 Task: Select "show help text for a selected cell" from advanced options.
Action: Mouse moved to (164, 63)
Screenshot: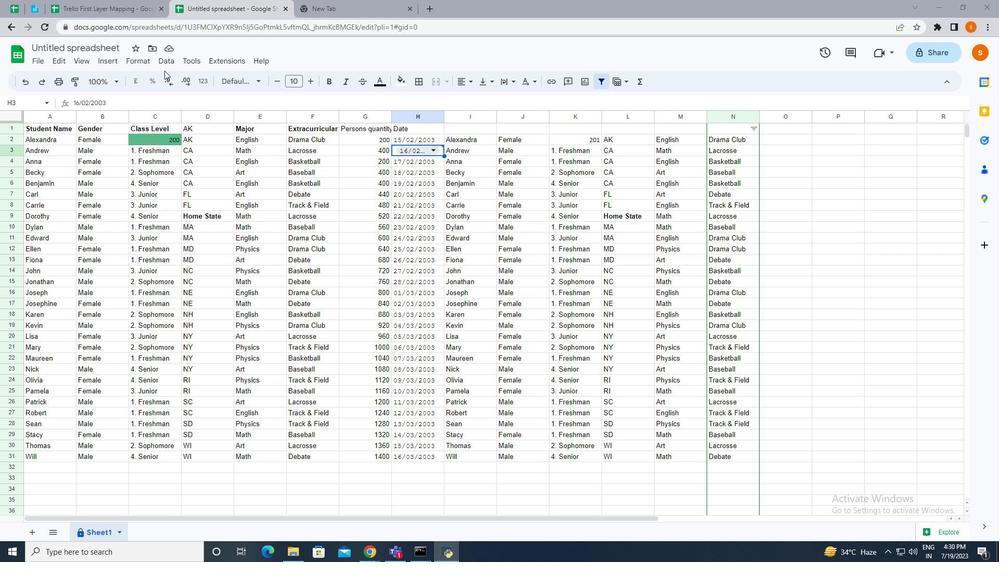 
Action: Mouse pressed left at (164, 63)
Screenshot: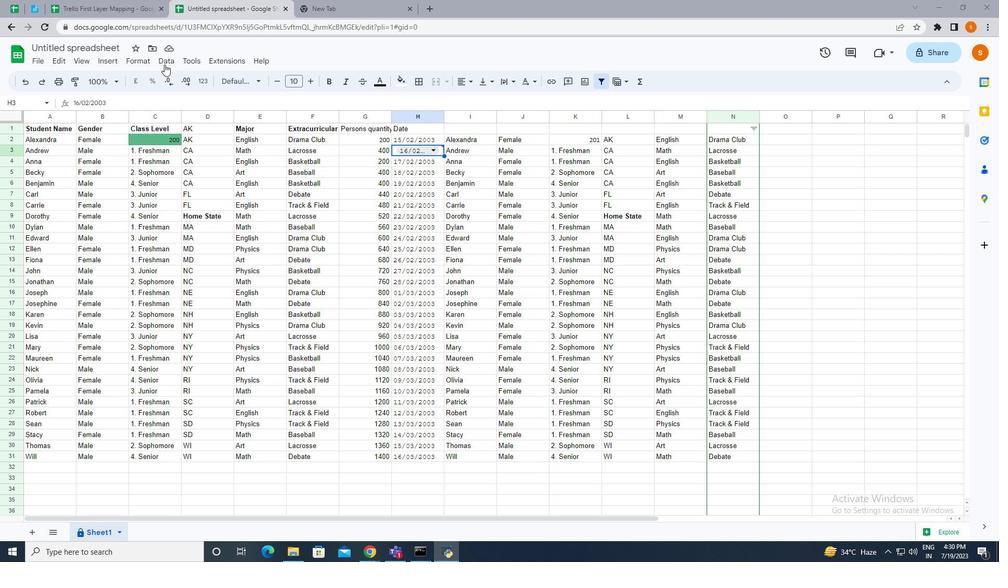 
Action: Mouse moved to (200, 266)
Screenshot: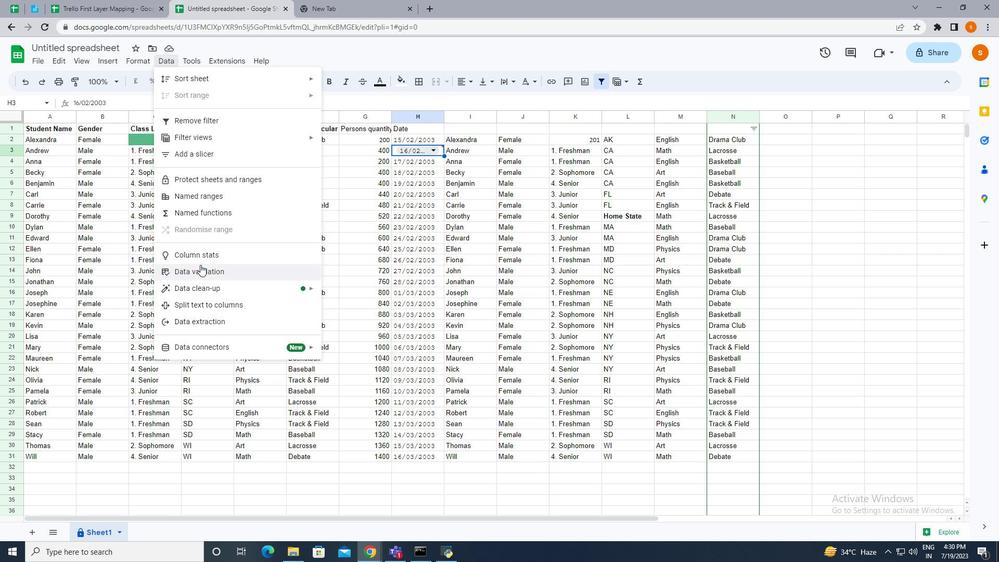 
Action: Mouse pressed left at (200, 266)
Screenshot: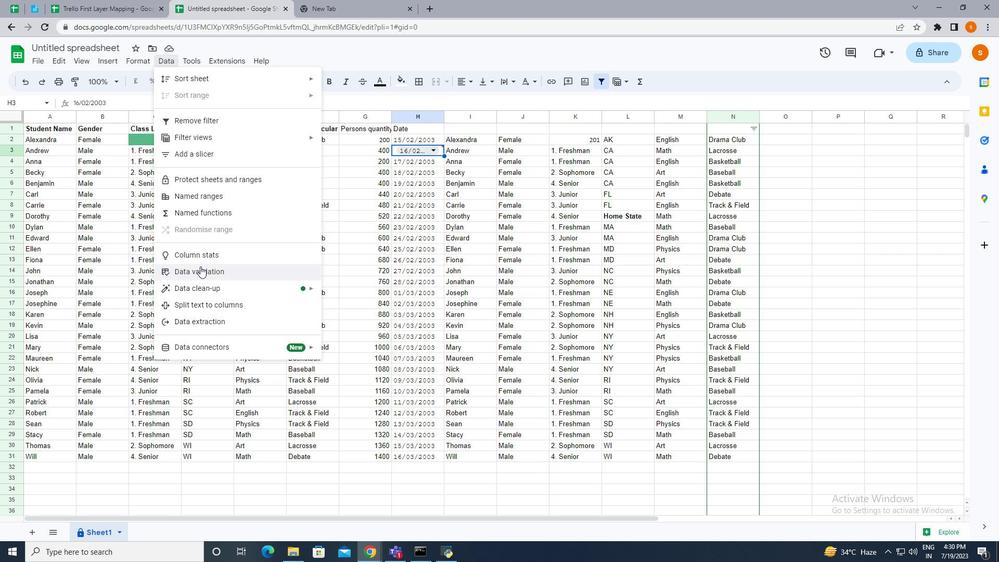 
Action: Mouse moved to (876, 118)
Screenshot: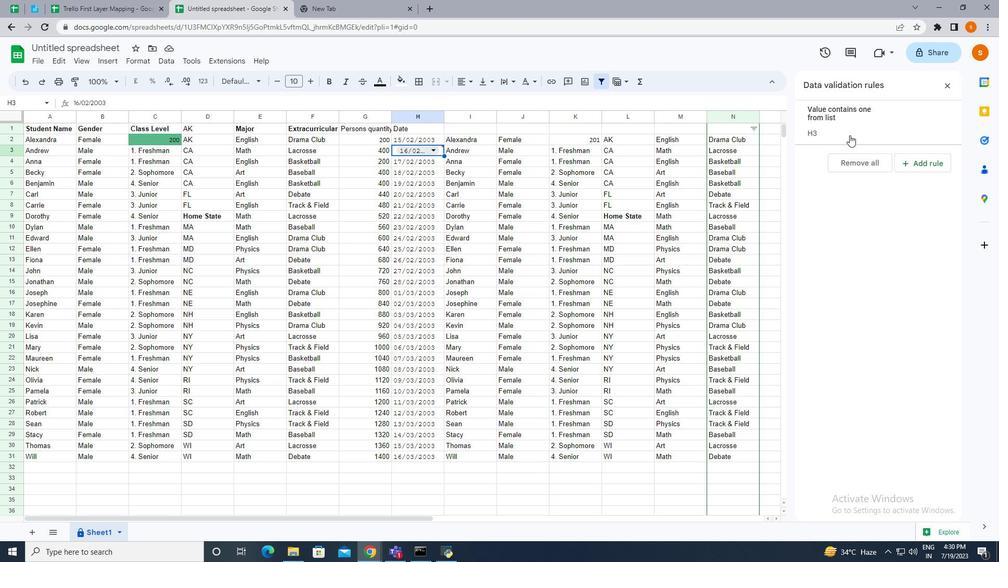 
Action: Mouse pressed left at (876, 118)
Screenshot: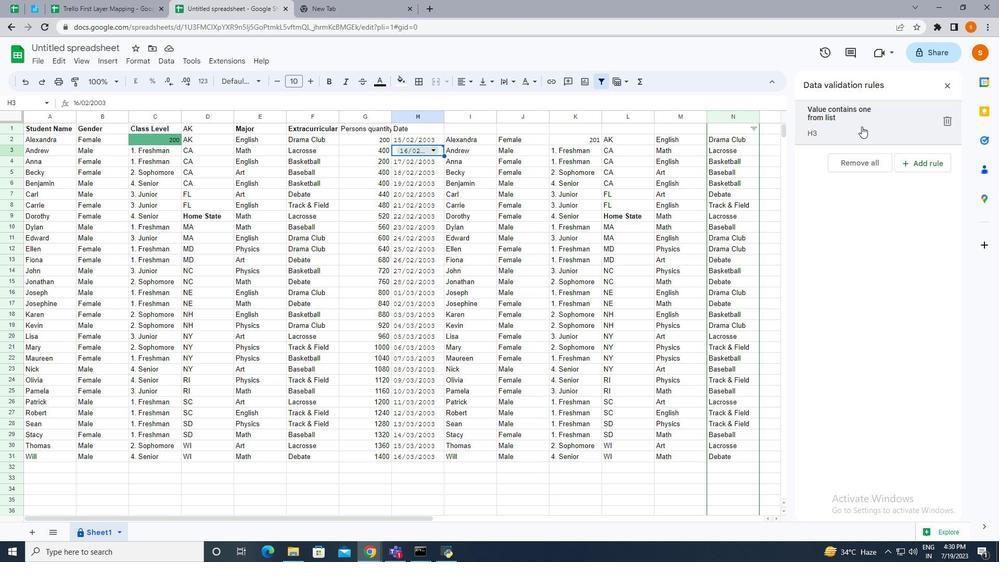 
Action: Mouse moved to (880, 171)
Screenshot: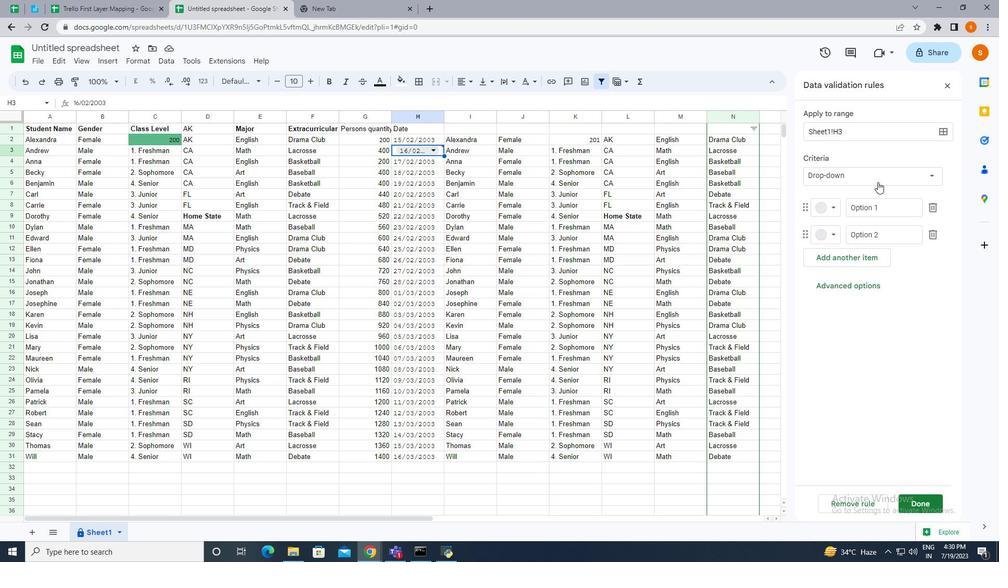 
Action: Mouse pressed left at (880, 171)
Screenshot: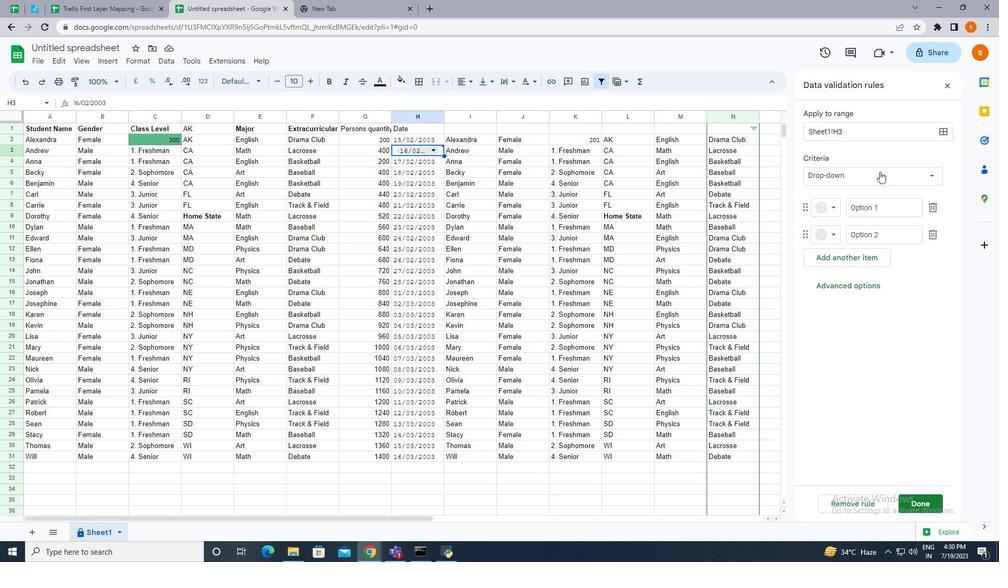 
Action: Mouse moved to (863, 378)
Screenshot: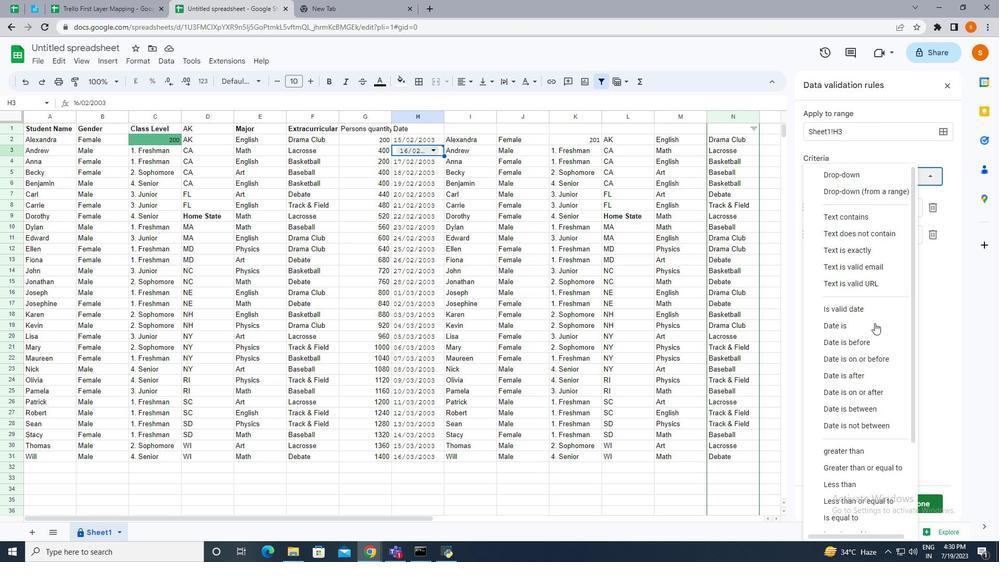 
Action: Mouse scrolled (863, 378) with delta (0, 0)
Screenshot: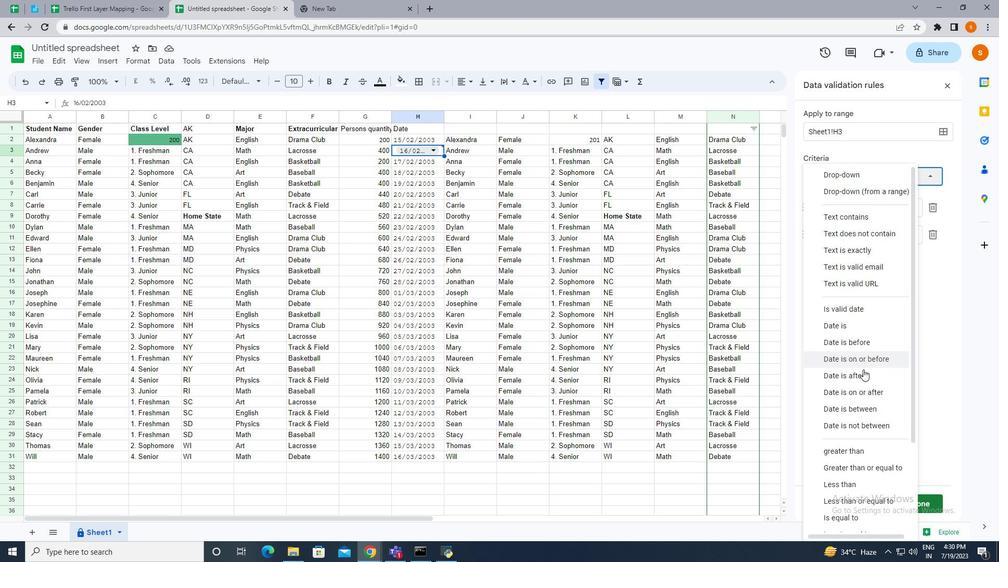 
Action: Mouse moved to (863, 379)
Screenshot: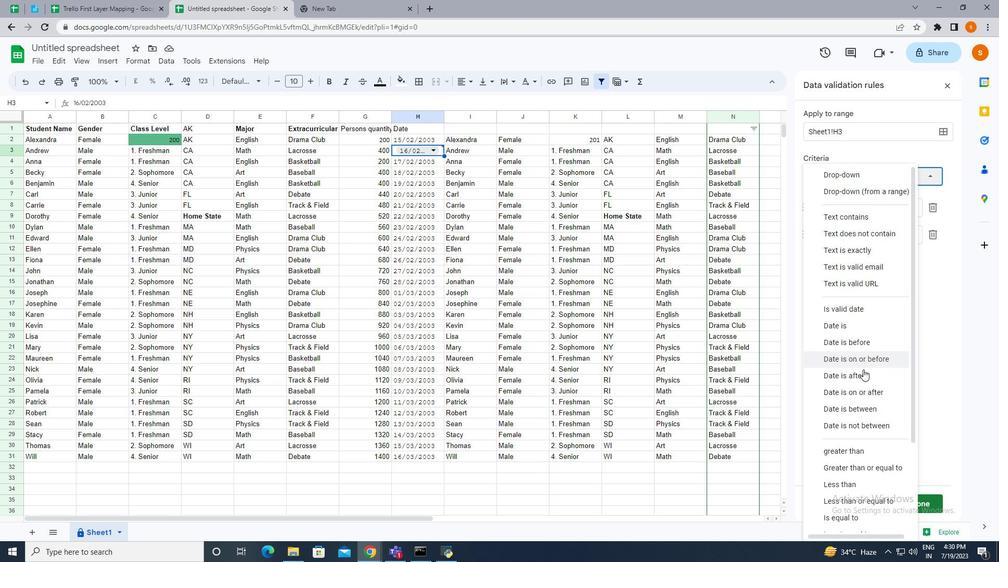 
Action: Mouse scrolled (863, 378) with delta (0, 0)
Screenshot: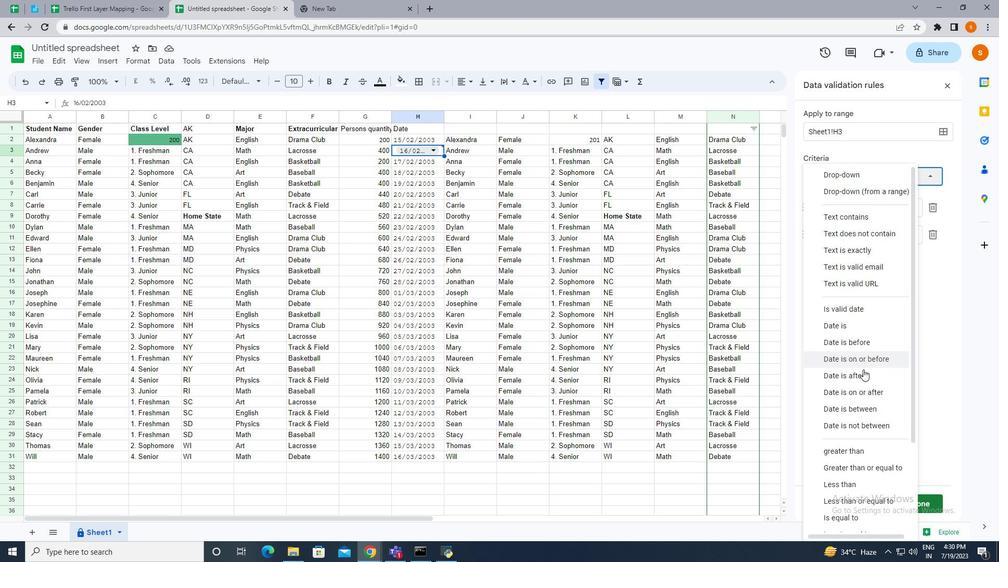 
Action: Mouse scrolled (863, 378) with delta (0, 0)
Screenshot: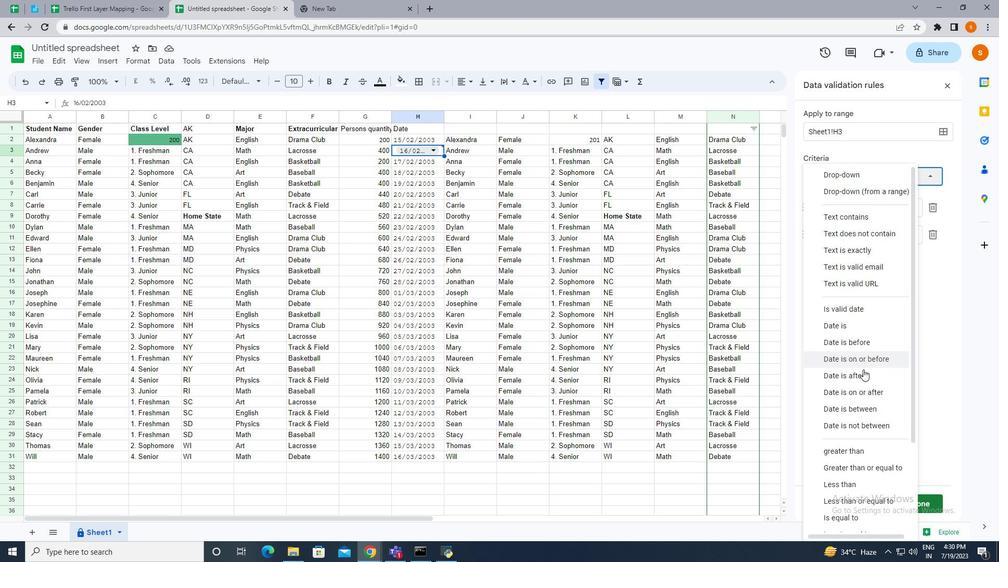 
Action: Mouse scrolled (863, 378) with delta (0, 0)
Screenshot: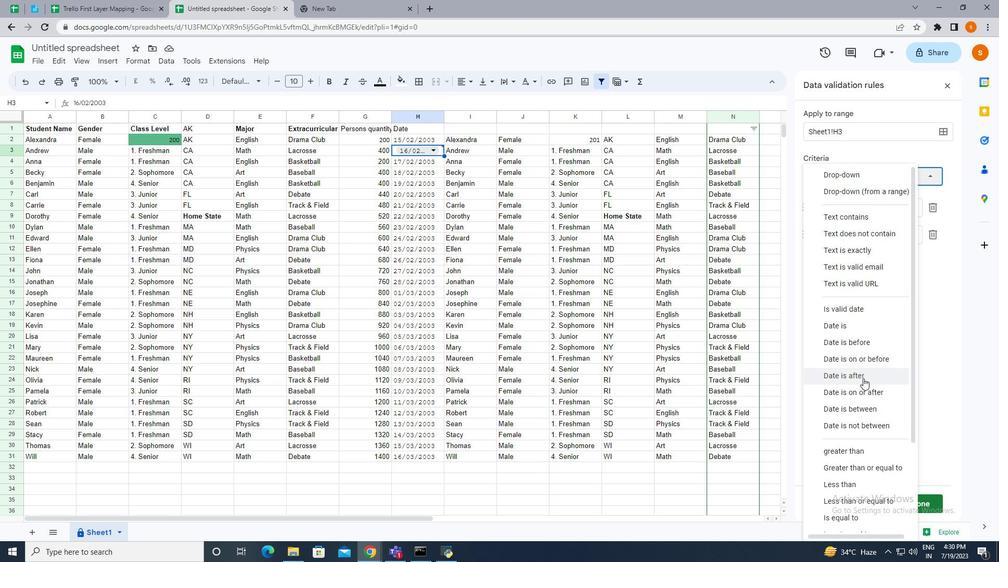 
Action: Mouse scrolled (863, 378) with delta (0, 0)
Screenshot: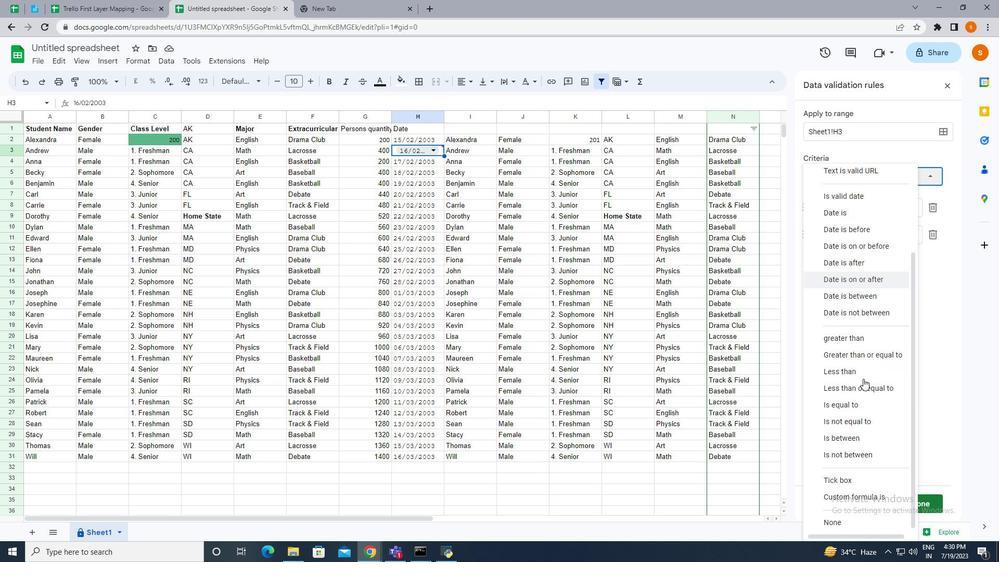 
Action: Mouse scrolled (863, 378) with delta (0, 0)
Screenshot: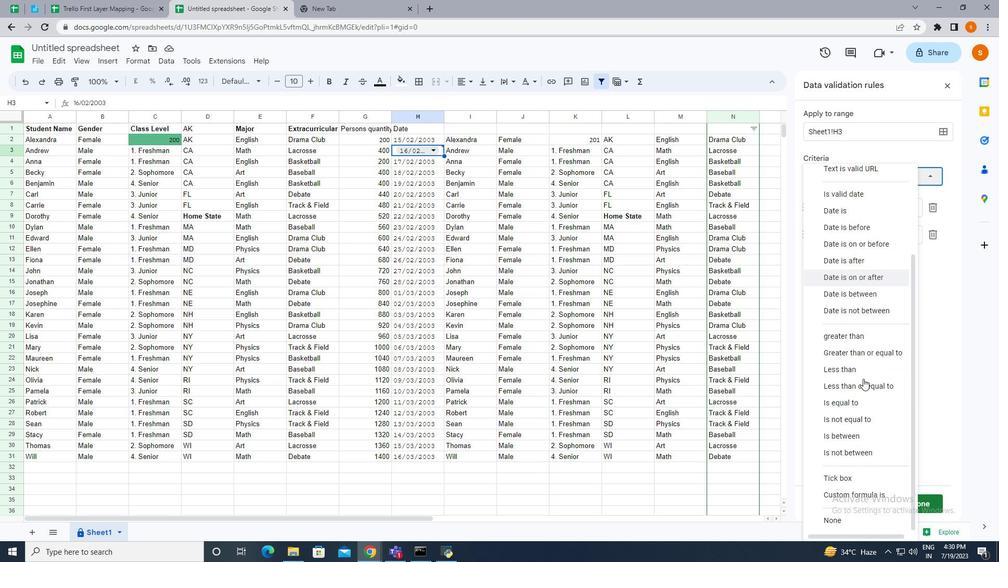 
Action: Mouse scrolled (863, 378) with delta (0, 0)
Screenshot: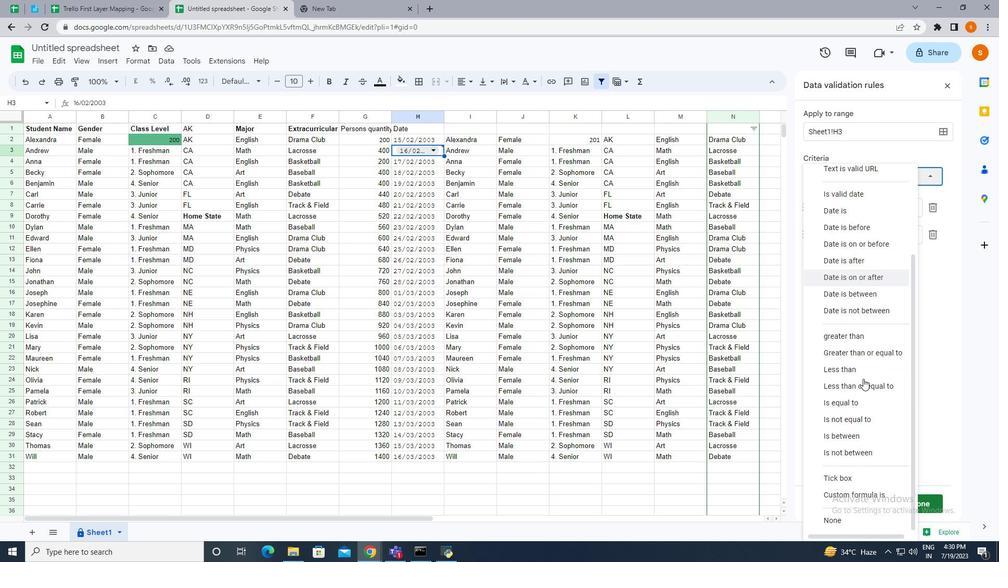 
Action: Mouse scrolled (863, 378) with delta (0, 0)
Screenshot: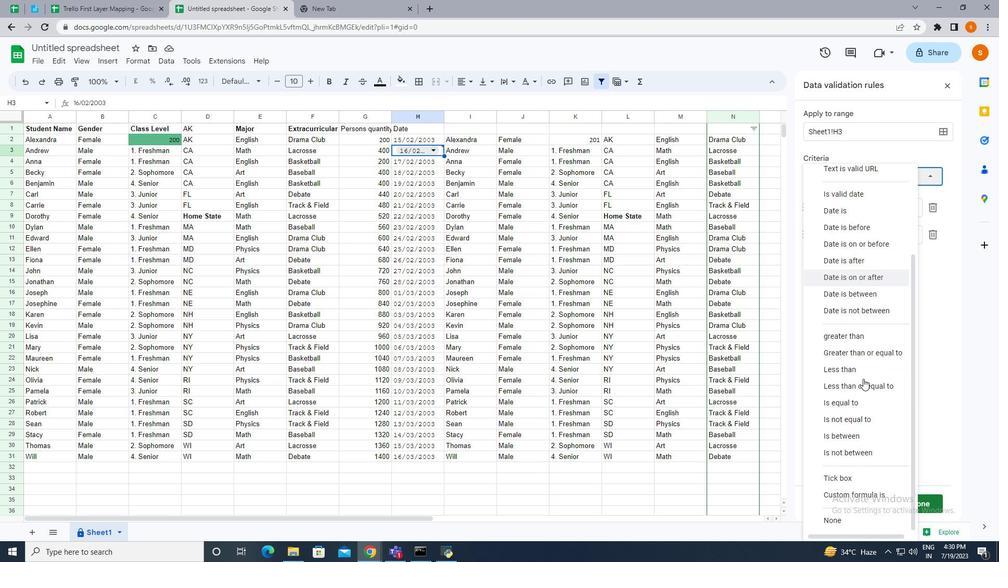 
Action: Mouse scrolled (863, 378) with delta (0, 0)
Screenshot: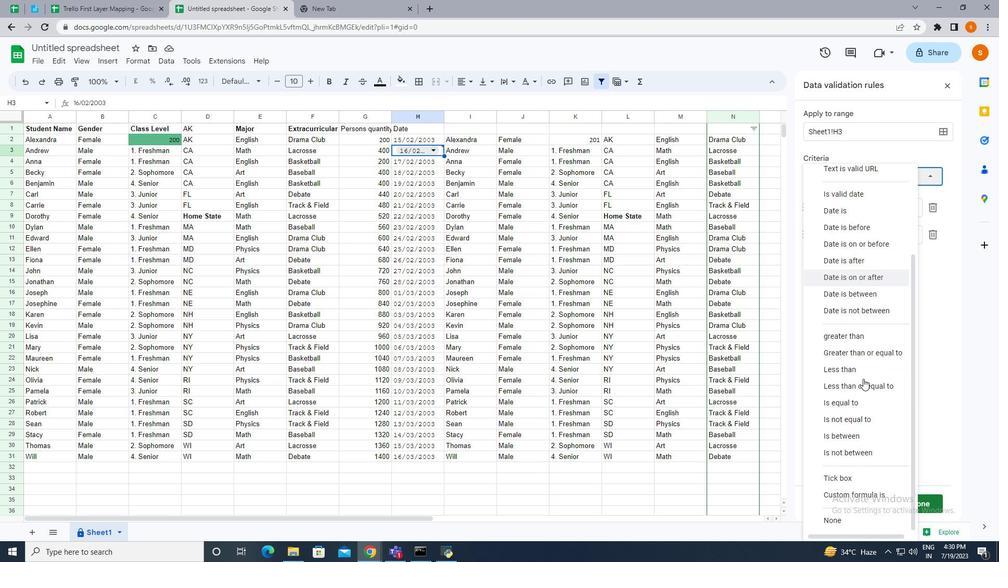 
Action: Mouse scrolled (863, 378) with delta (0, 0)
Screenshot: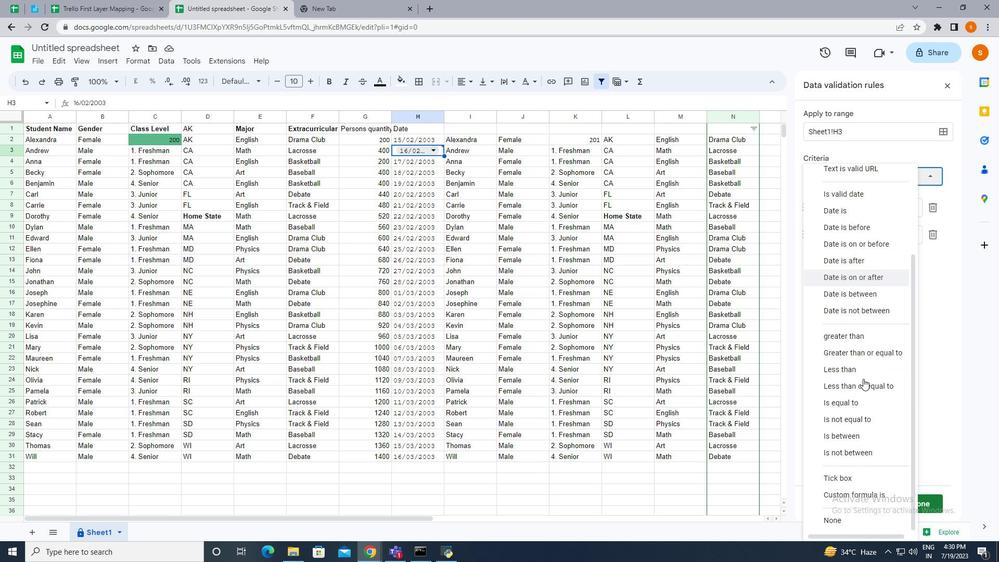 
Action: Mouse moved to (856, 496)
Screenshot: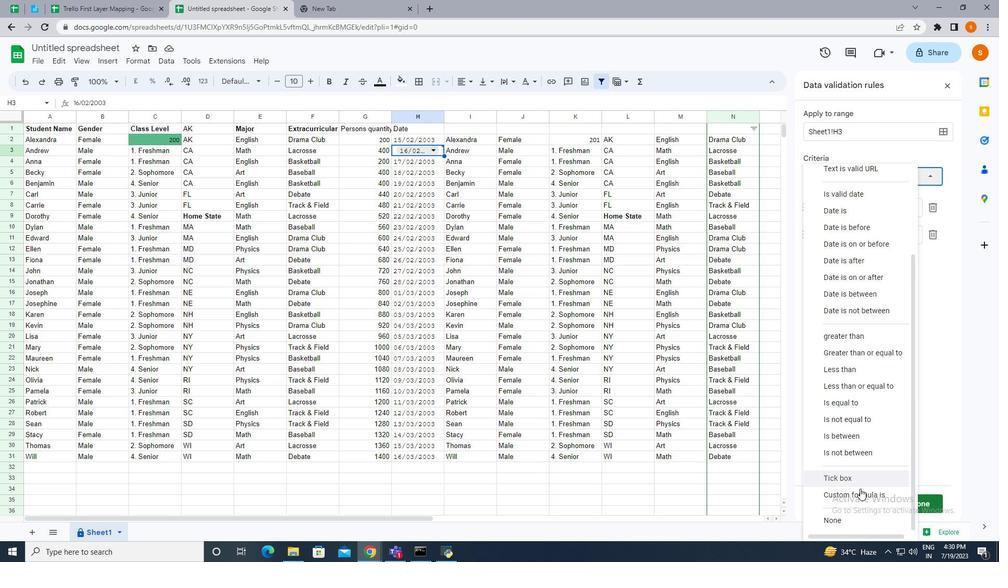 
Action: Mouse pressed left at (856, 496)
Screenshot: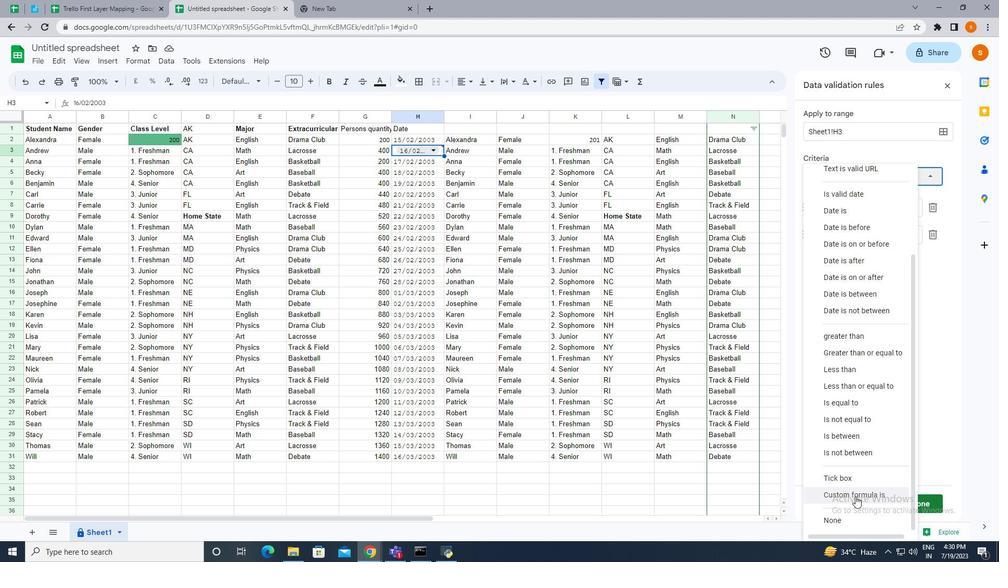 
Action: Mouse moved to (809, 257)
Screenshot: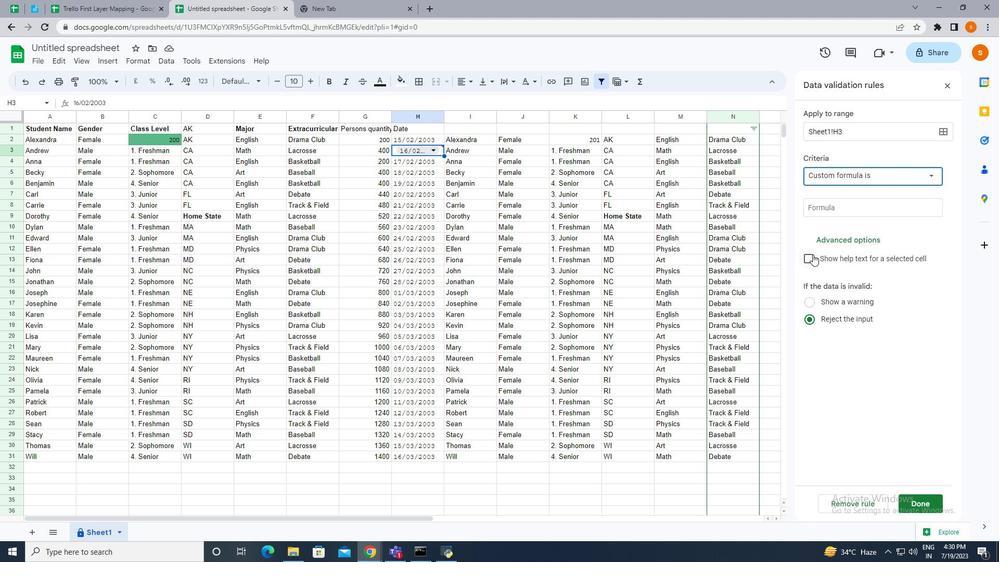 
Action: Mouse pressed left at (809, 257)
Screenshot: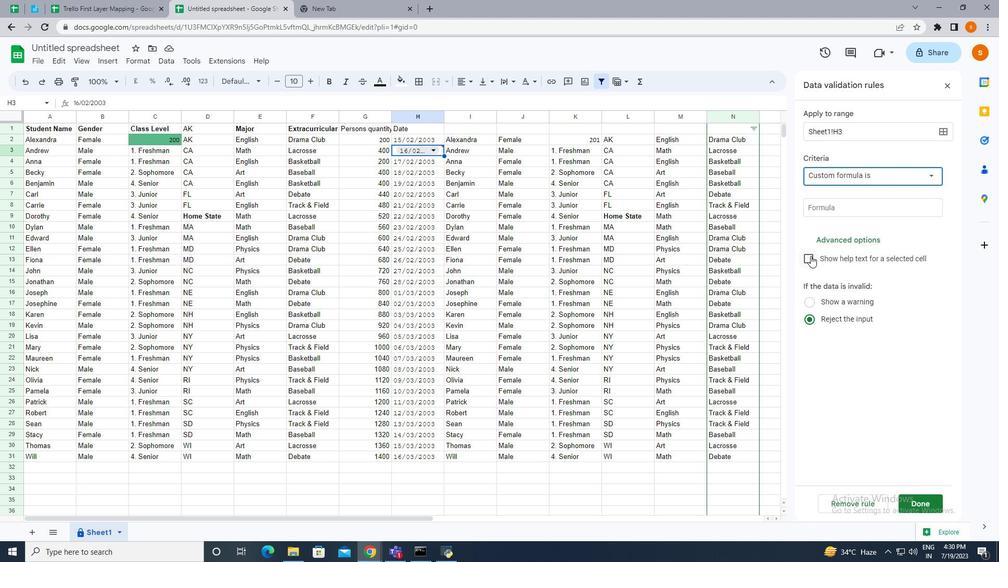 
Action: Mouse moved to (879, 400)
Screenshot: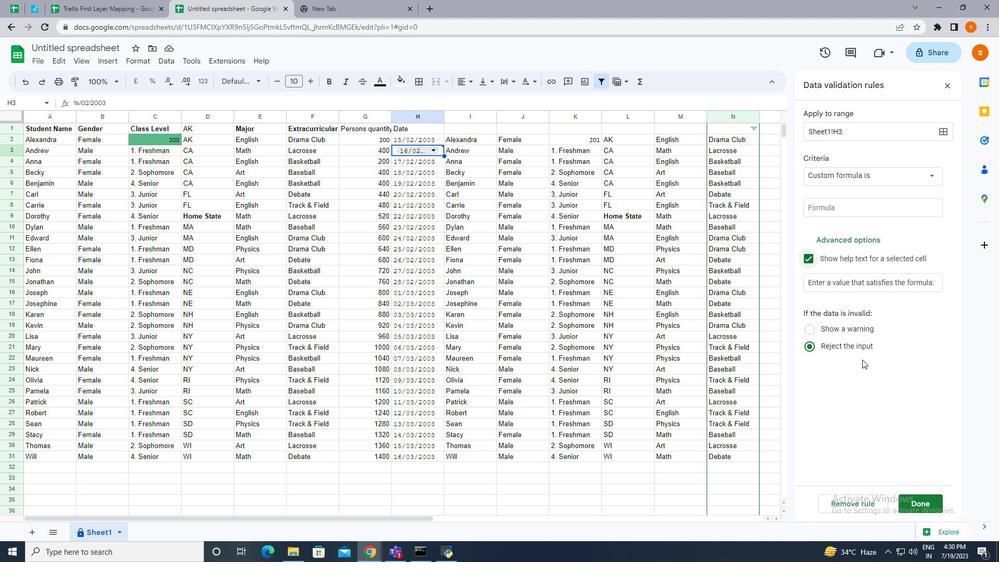
